 Task: Add Boiron Hypericum Perforatum 200Ck to the cart.
Action: Mouse moved to (270, 128)
Screenshot: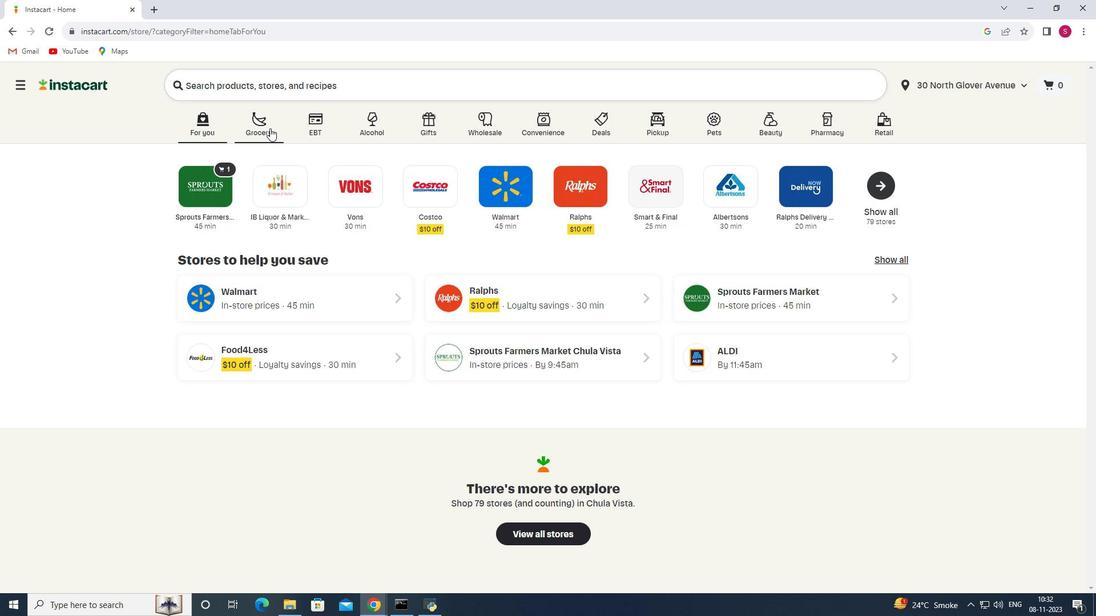 
Action: Mouse pressed left at (270, 128)
Screenshot: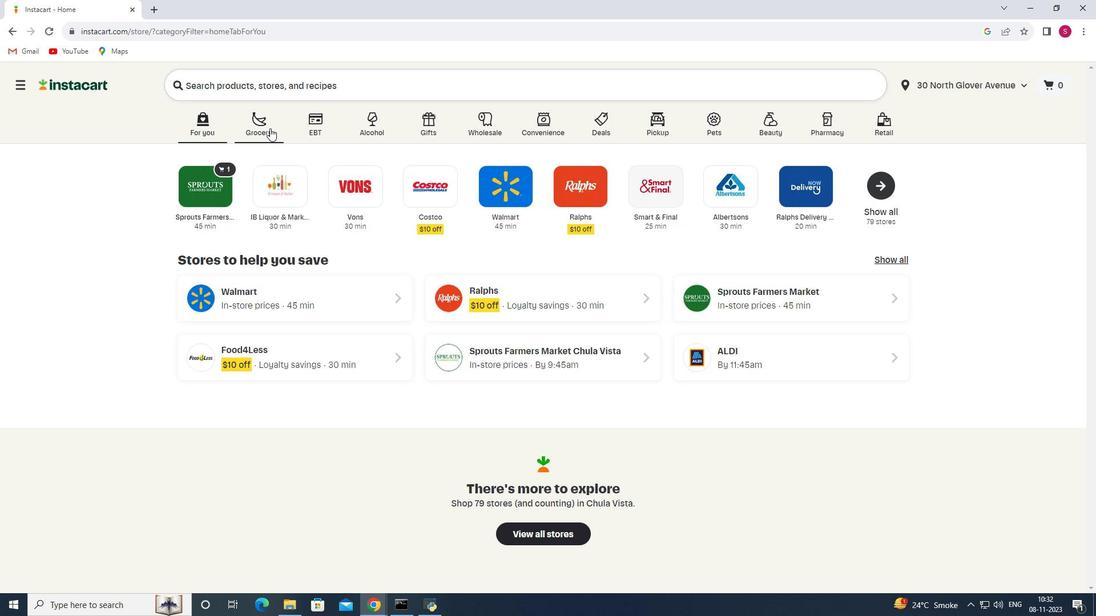 
Action: Mouse moved to (274, 331)
Screenshot: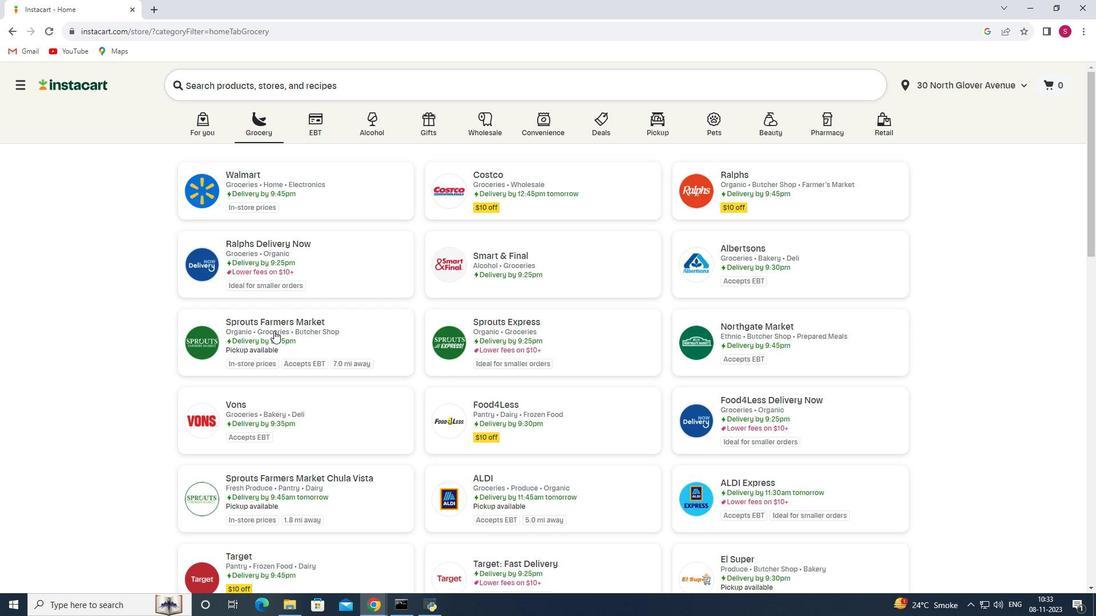 
Action: Mouse pressed left at (274, 331)
Screenshot: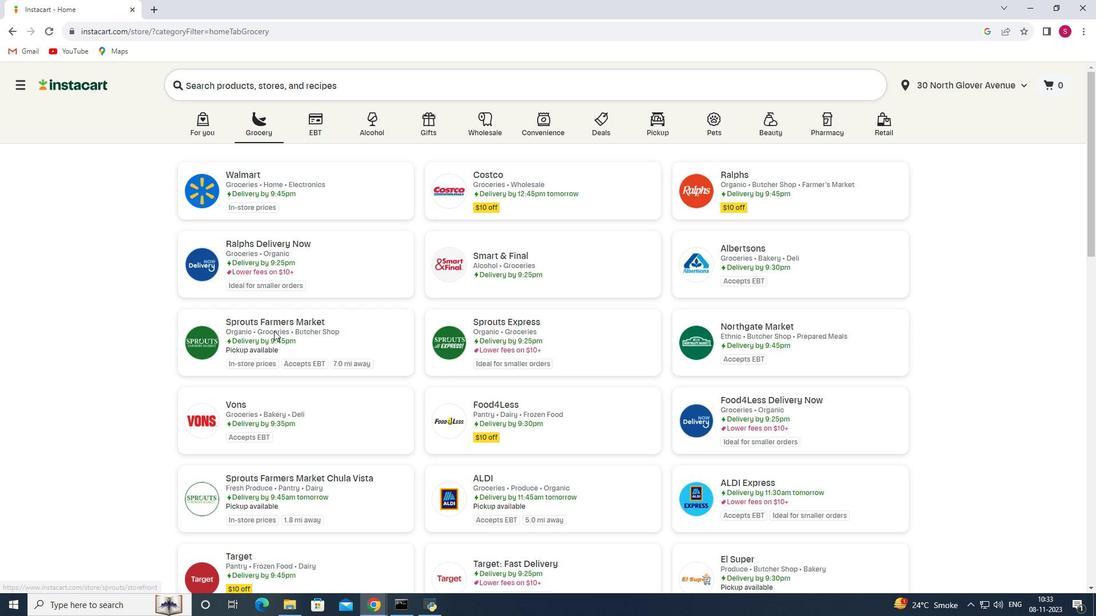 
Action: Mouse moved to (70, 362)
Screenshot: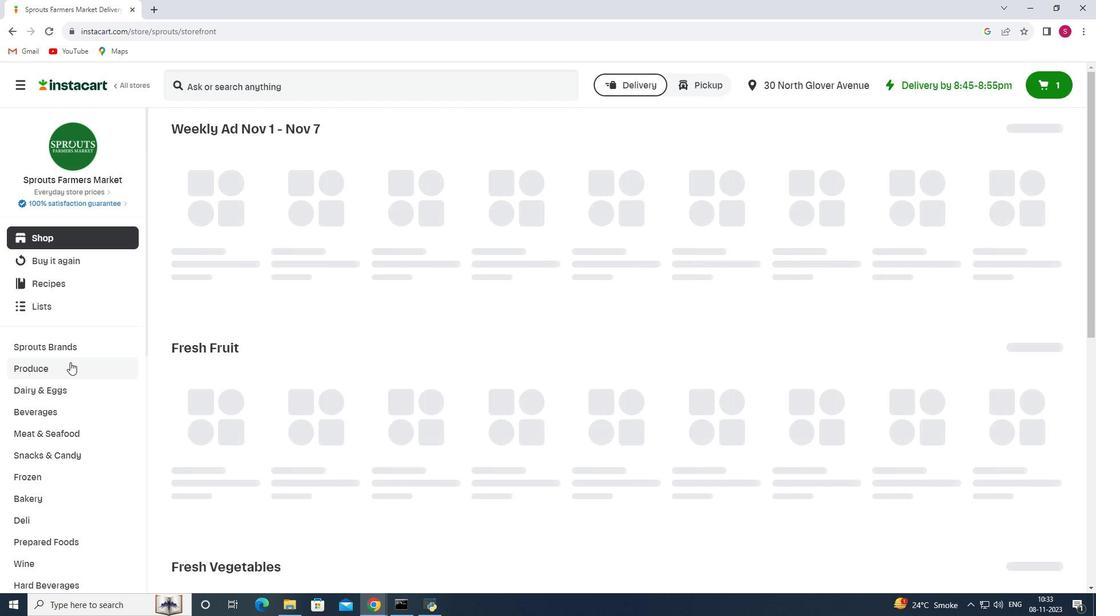 
Action: Mouse scrolled (70, 361) with delta (0, 0)
Screenshot: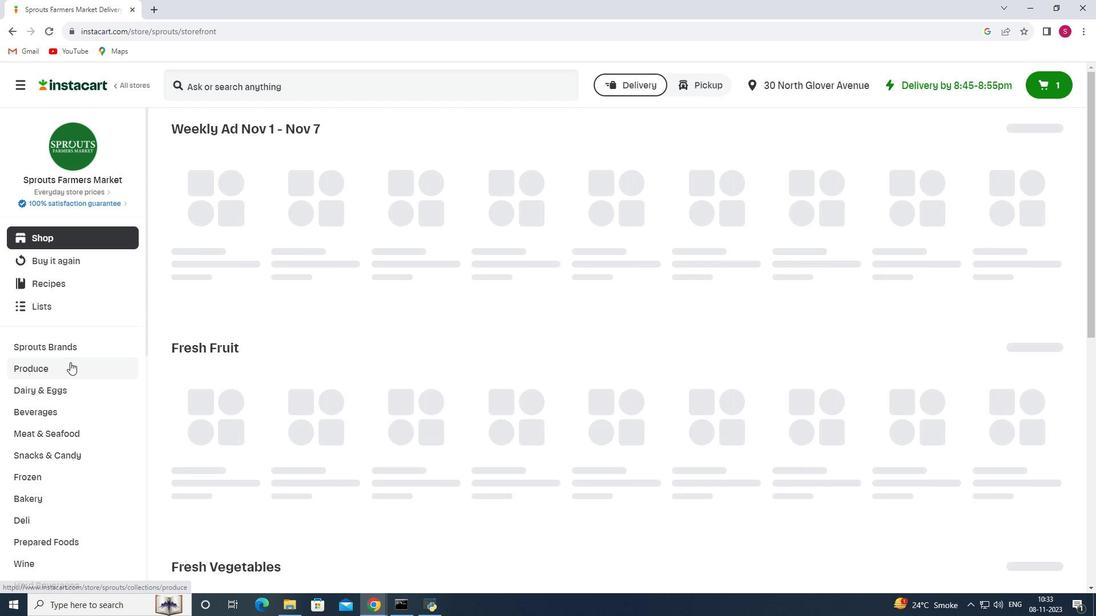 
Action: Mouse scrolled (70, 361) with delta (0, 0)
Screenshot: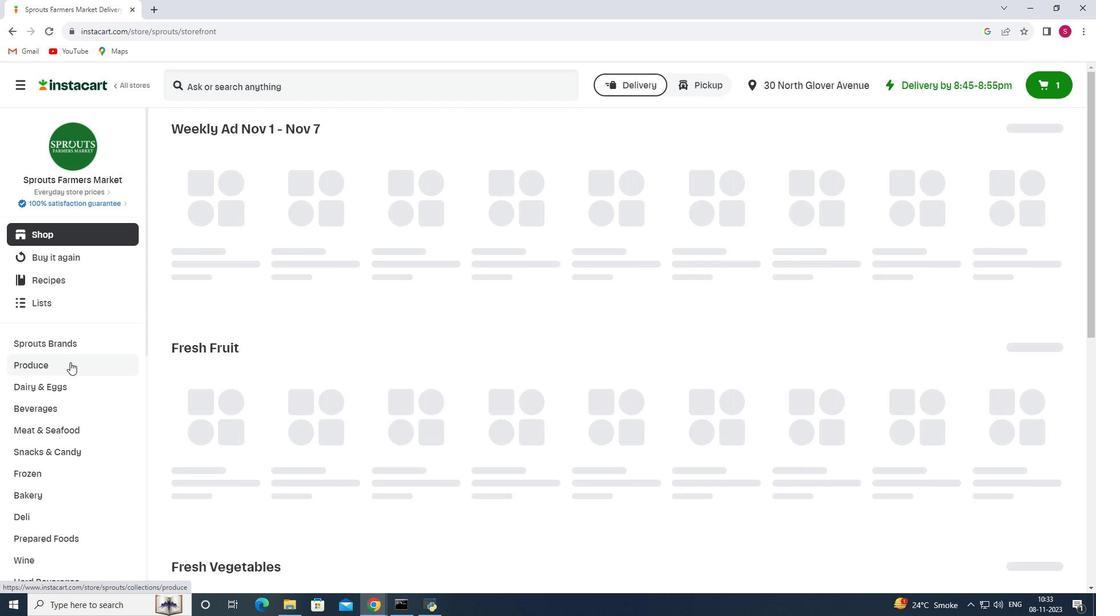 
Action: Mouse scrolled (70, 361) with delta (0, 0)
Screenshot: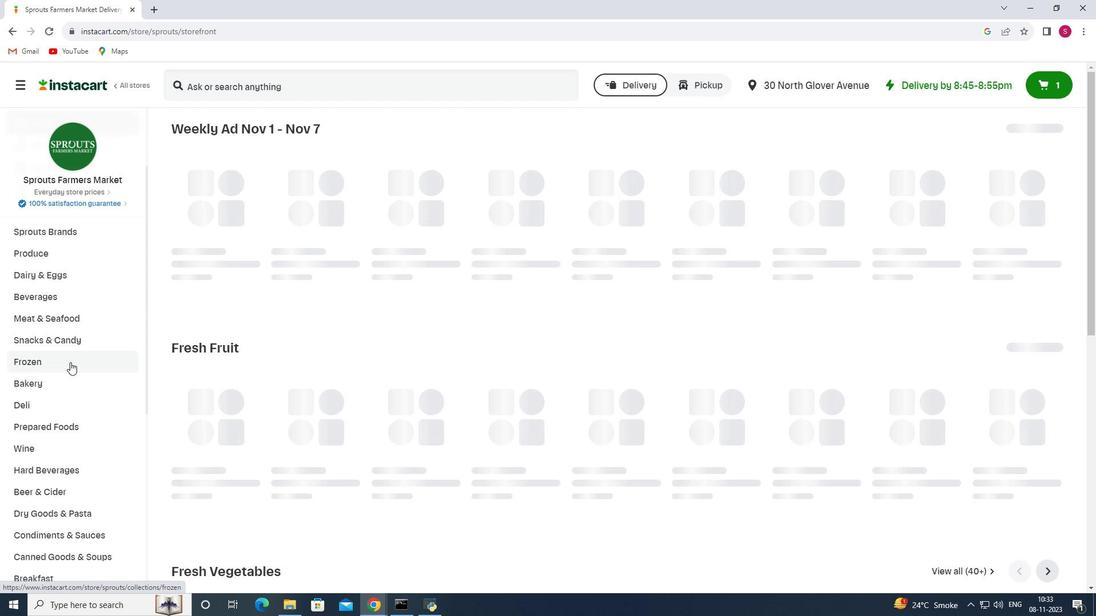
Action: Mouse scrolled (70, 361) with delta (0, 0)
Screenshot: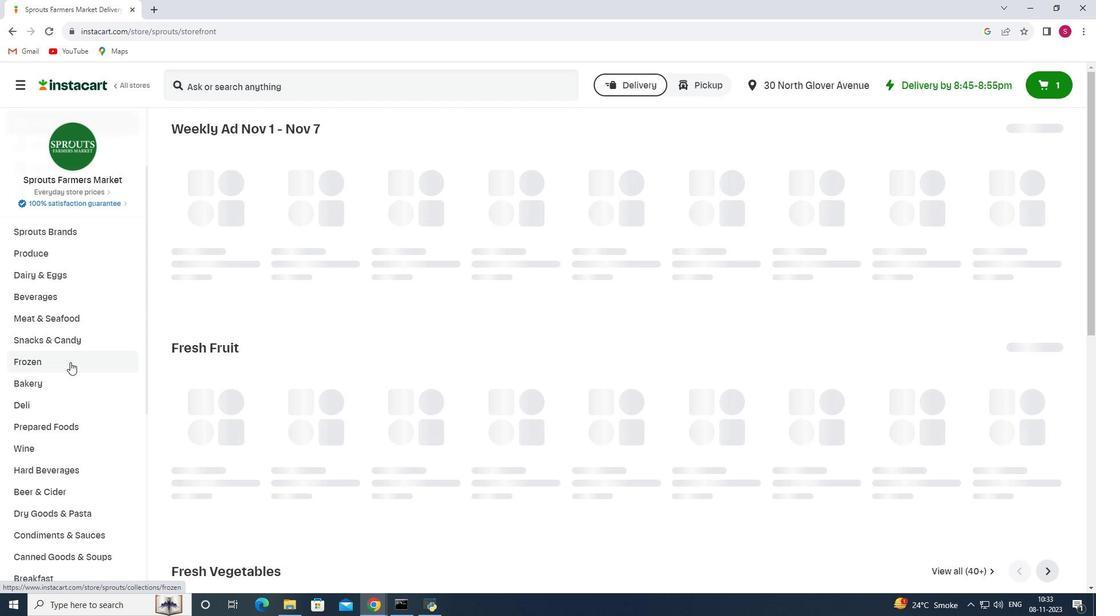 
Action: Mouse scrolled (70, 361) with delta (0, 0)
Screenshot: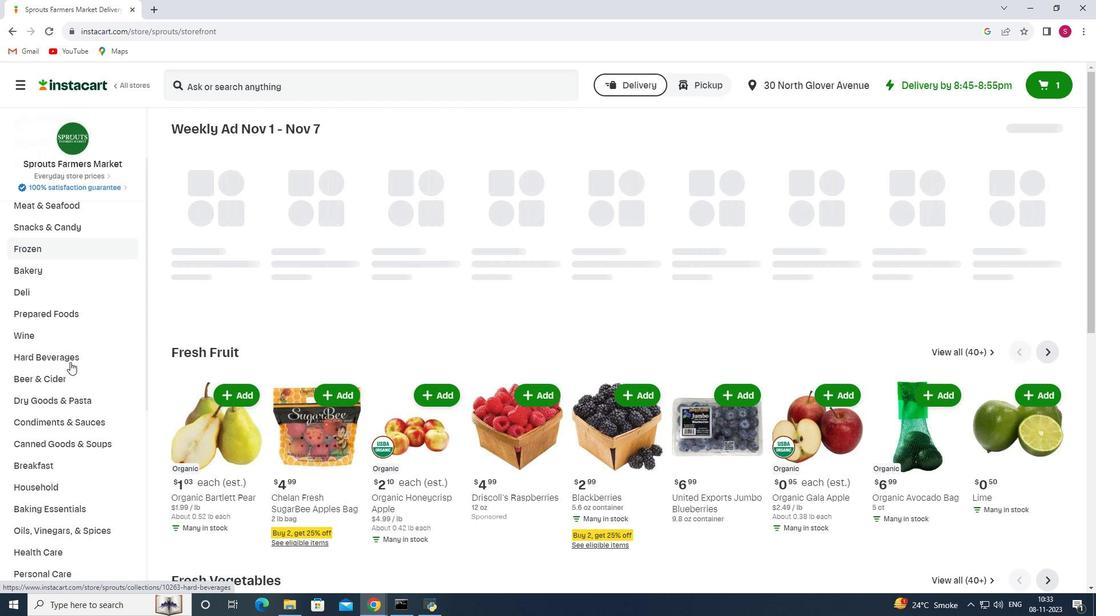 
Action: Mouse scrolled (70, 361) with delta (0, 0)
Screenshot: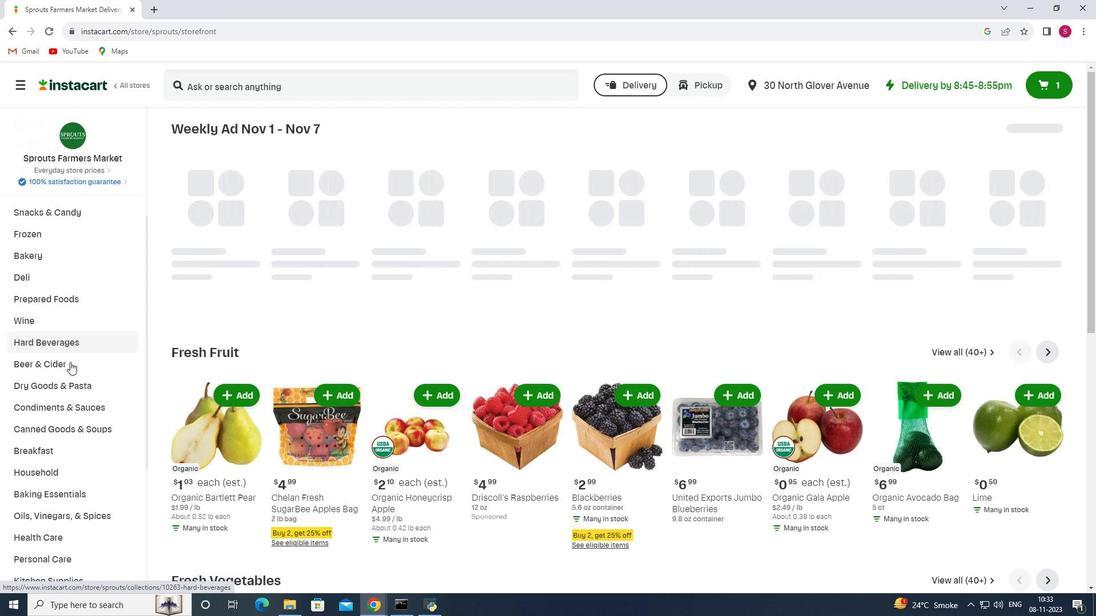
Action: Mouse moved to (70, 362)
Screenshot: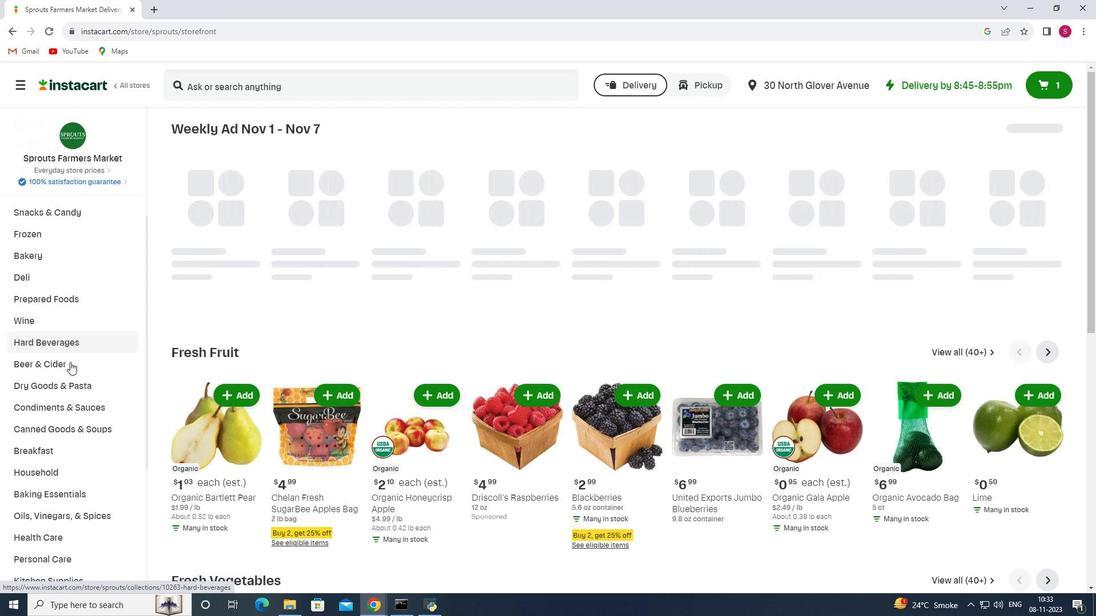 
Action: Mouse scrolled (70, 361) with delta (0, 0)
Screenshot: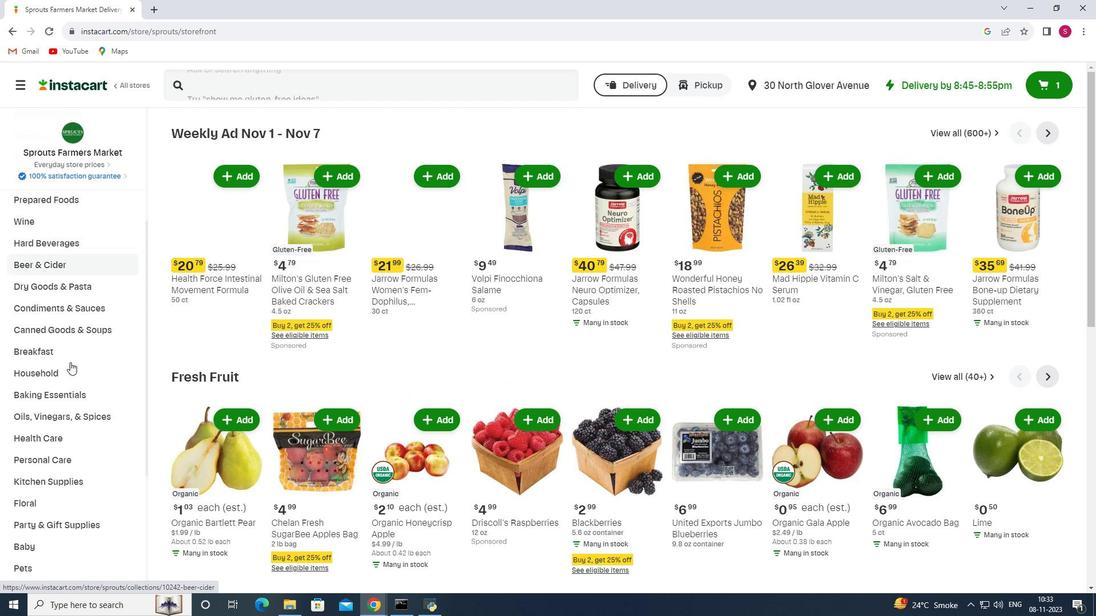 
Action: Mouse scrolled (70, 361) with delta (0, 0)
Screenshot: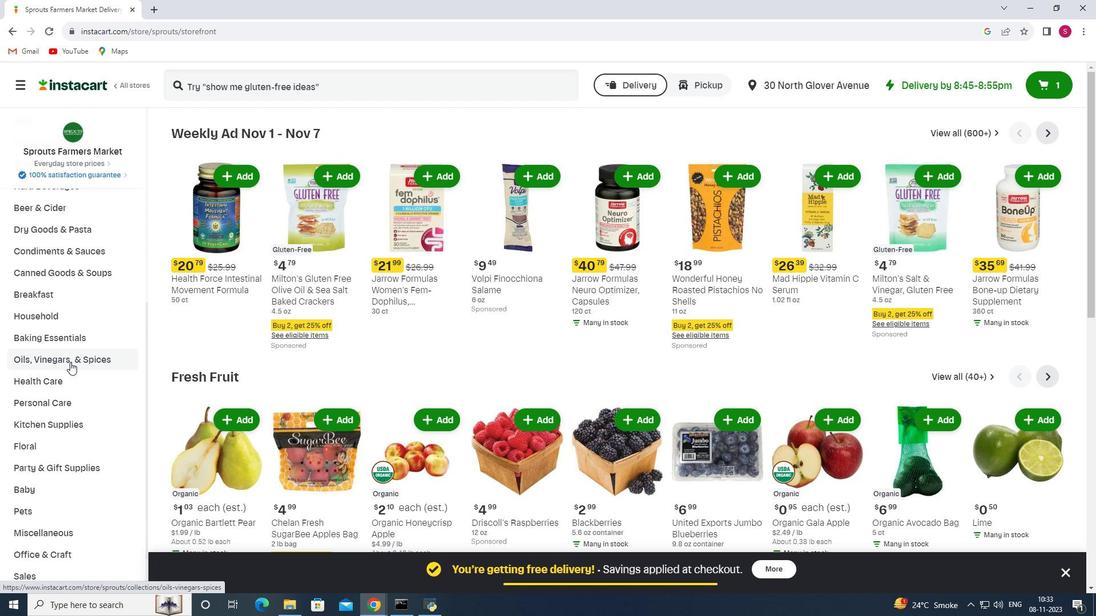 
Action: Mouse scrolled (70, 361) with delta (0, 0)
Screenshot: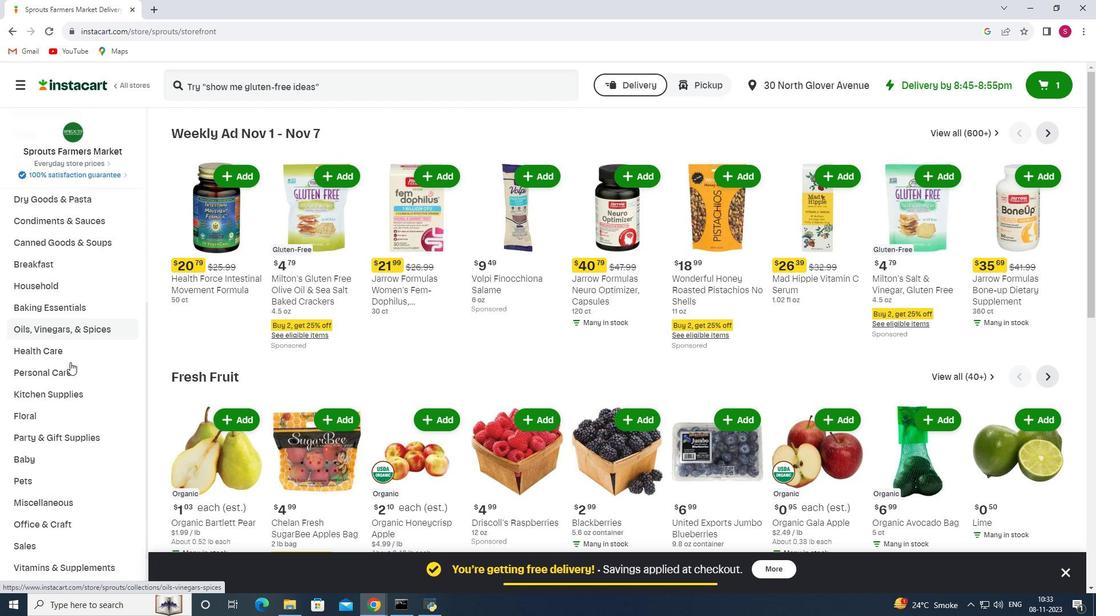 
Action: Mouse scrolled (70, 363) with delta (0, 0)
Screenshot: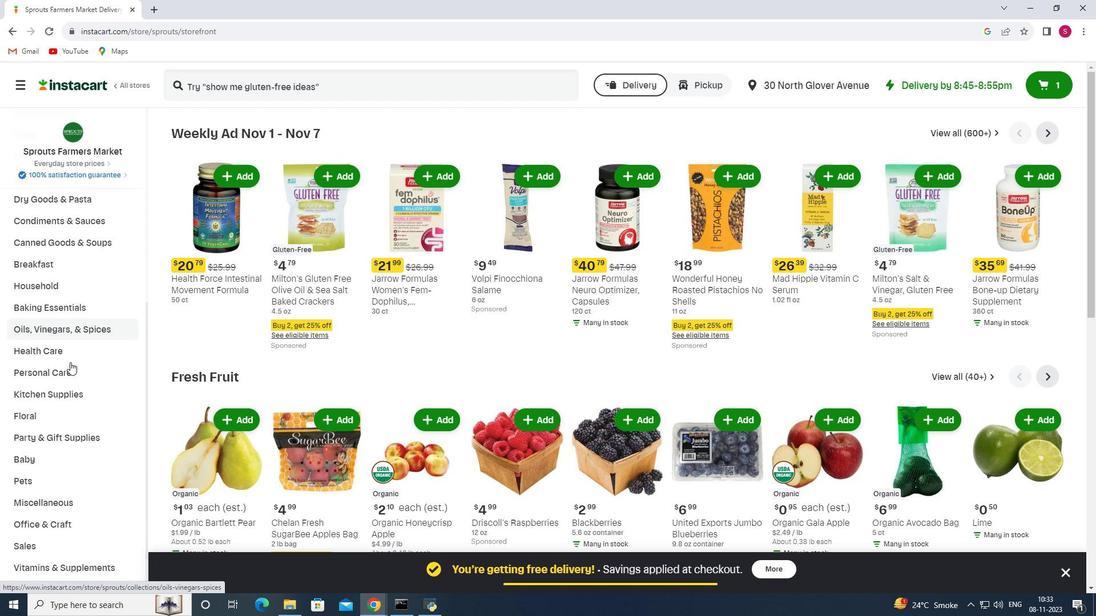 
Action: Mouse moved to (69, 374)
Screenshot: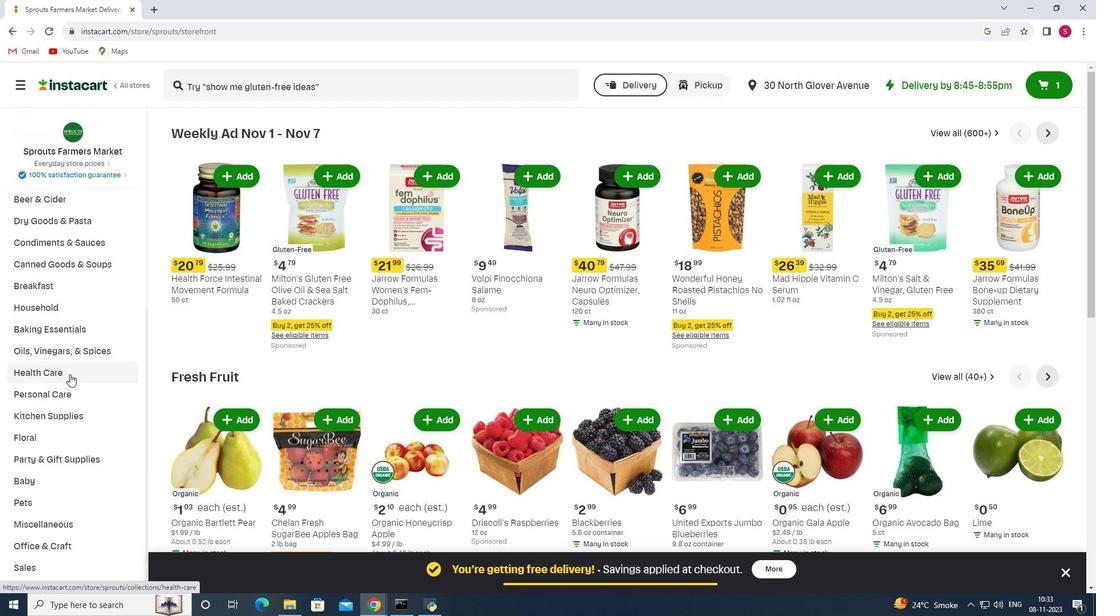 
Action: Mouse pressed left at (69, 374)
Screenshot: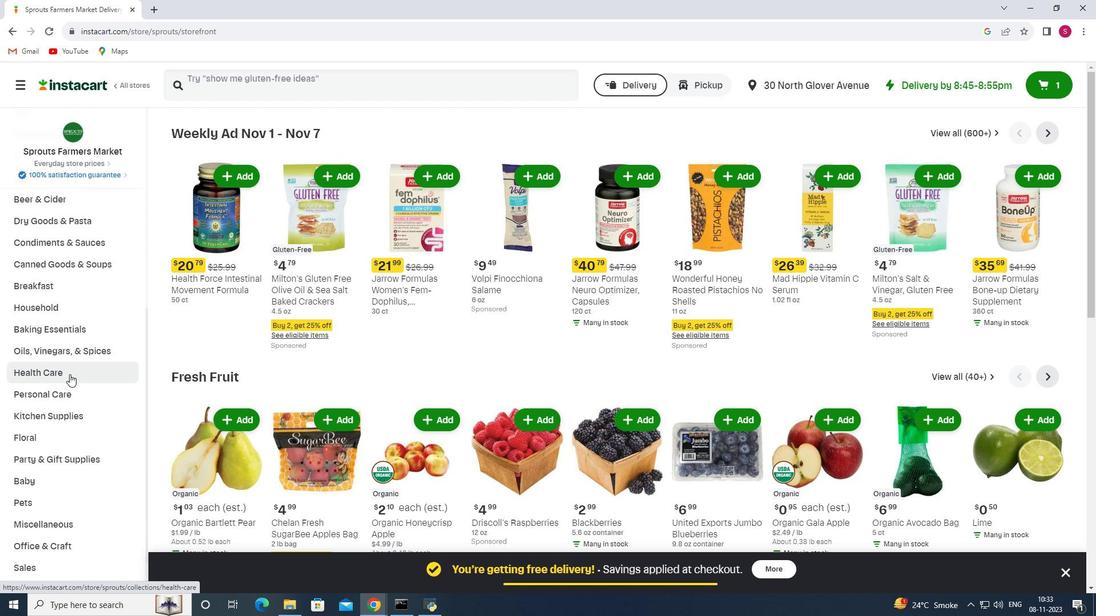 
Action: Mouse moved to (394, 156)
Screenshot: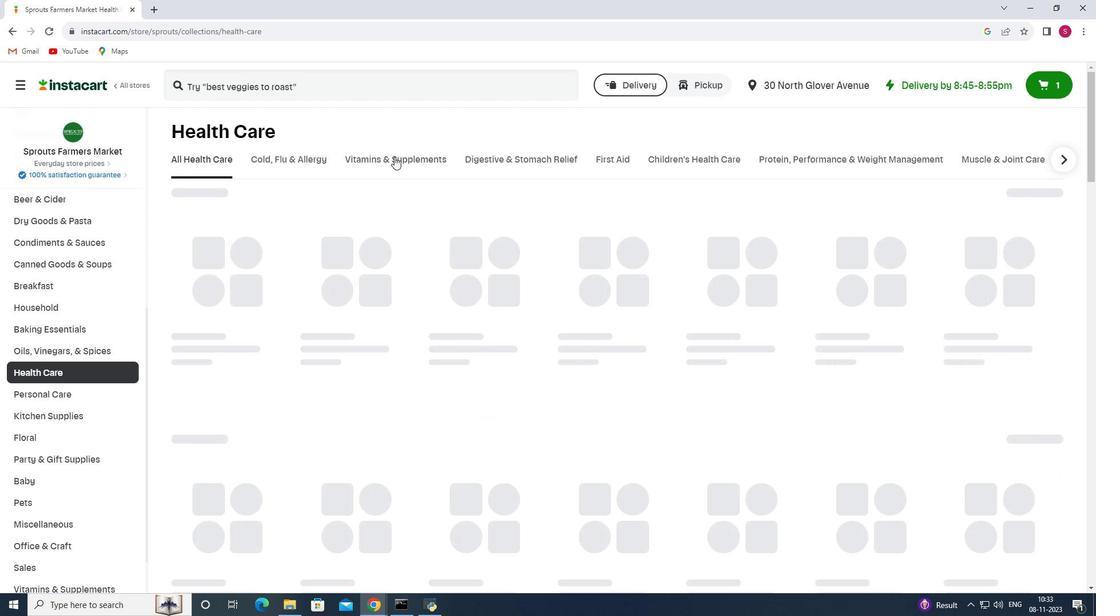 
Action: Mouse pressed left at (394, 156)
Screenshot: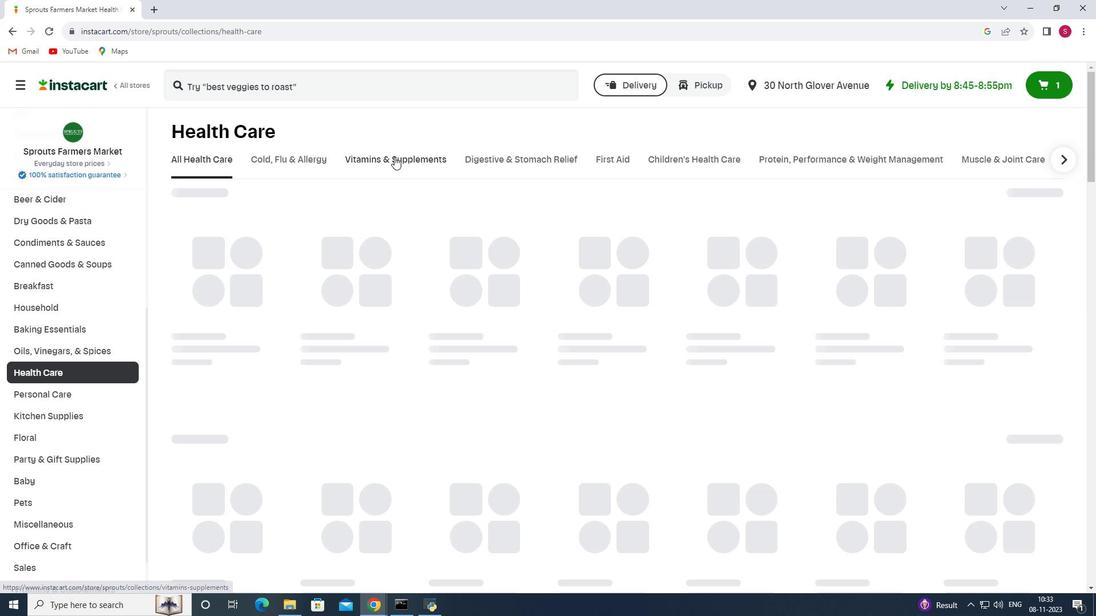 
Action: Mouse moved to (940, 226)
Screenshot: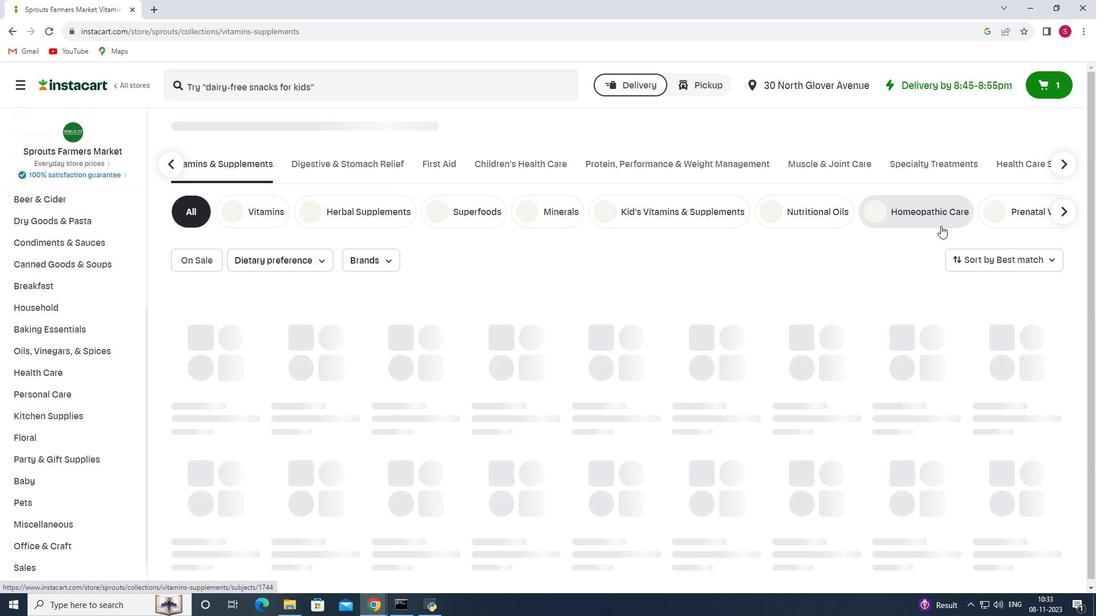 
Action: Mouse pressed left at (940, 226)
Screenshot: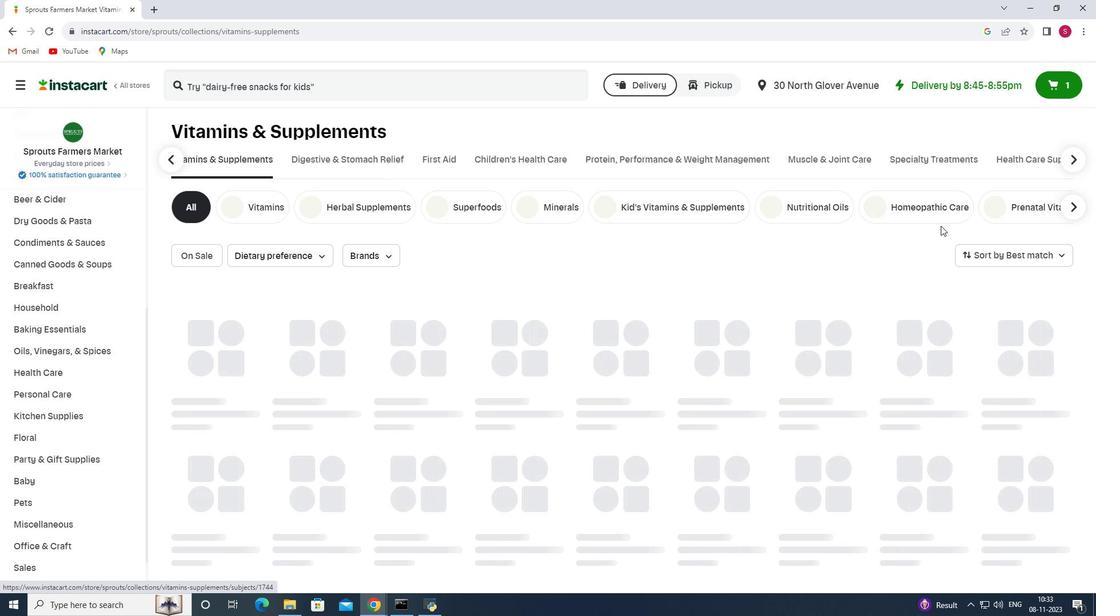 
Action: Mouse moved to (940, 215)
Screenshot: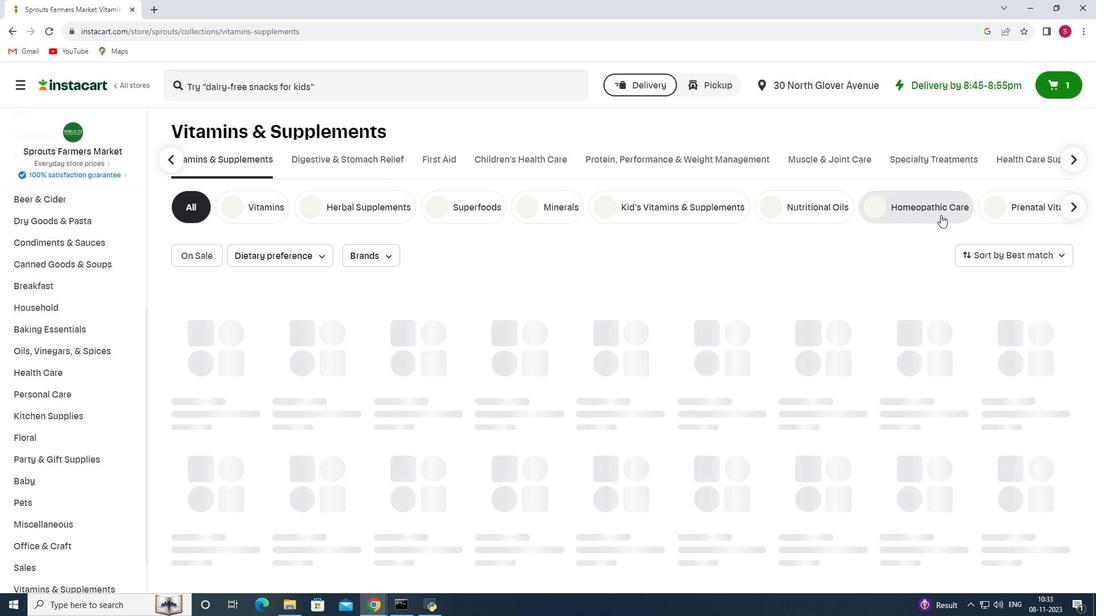 
Action: Mouse pressed left at (940, 215)
Screenshot: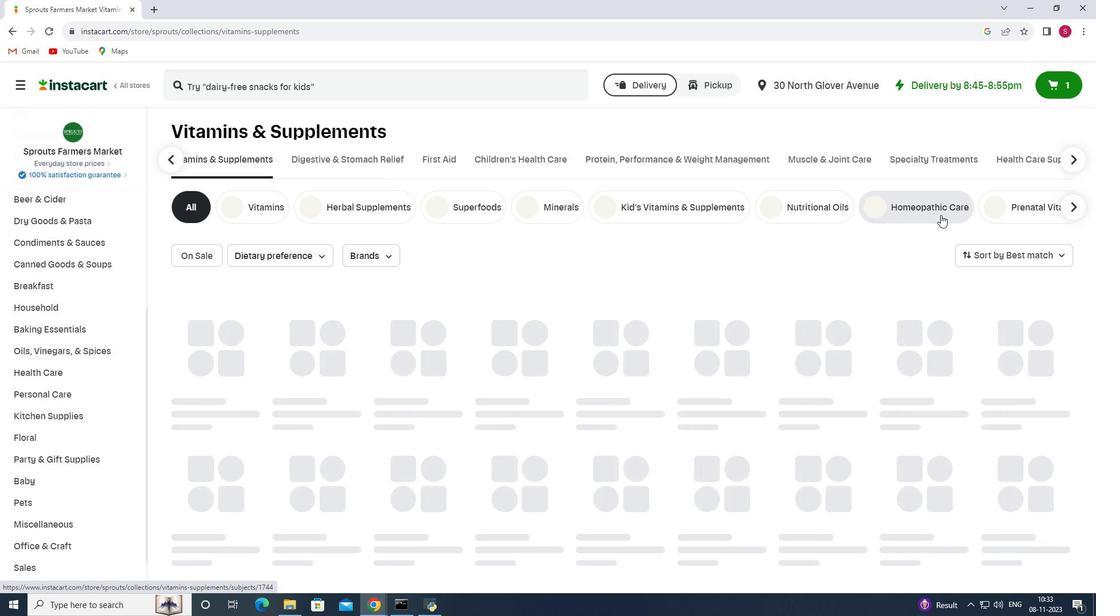 
Action: Mouse moved to (263, 88)
Screenshot: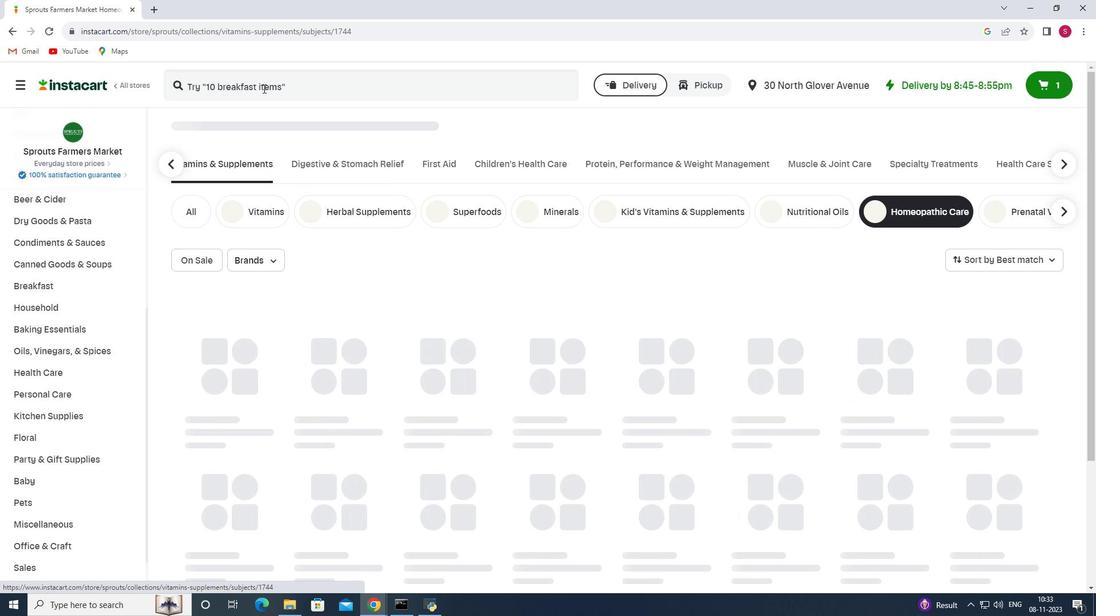
Action: Mouse pressed left at (263, 88)
Screenshot: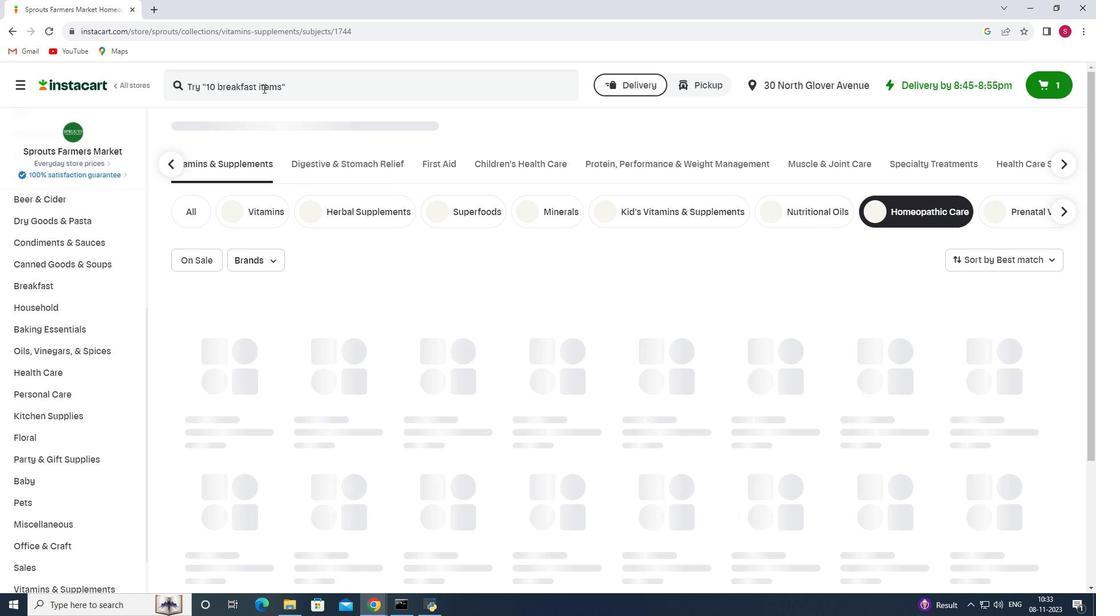
Action: Key pressed <Key.shift>Boiron<Key.space><Key.shift>Hypr<Key.backspace>ericum<Key.space><Key.shift>perforatum<Key.space>200<Key.shift>Ck<Key.enter>
Screenshot: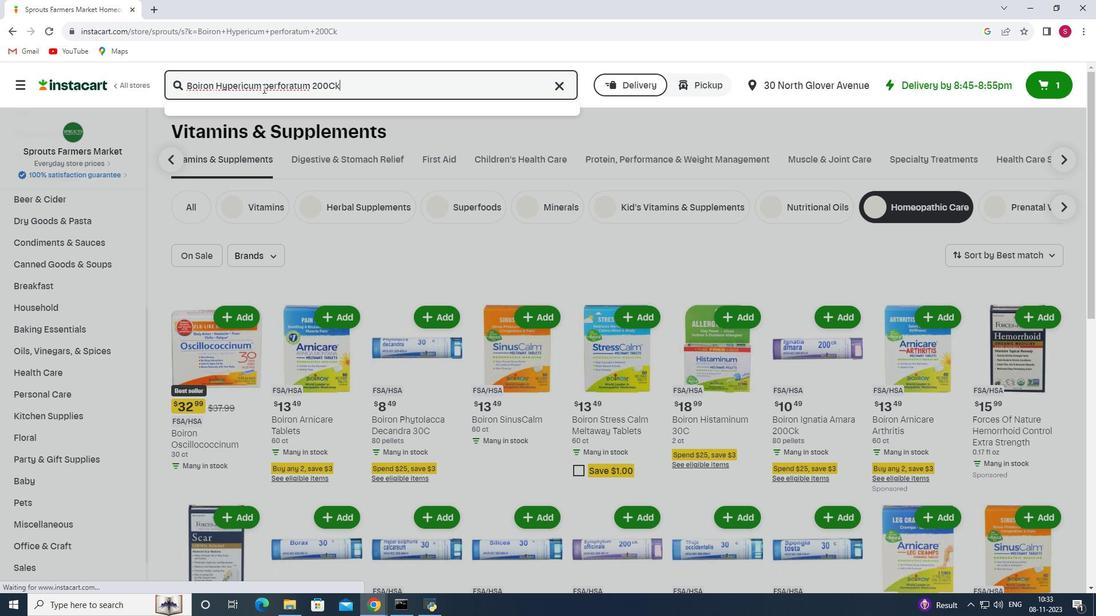 
Action: Mouse moved to (671, 170)
Screenshot: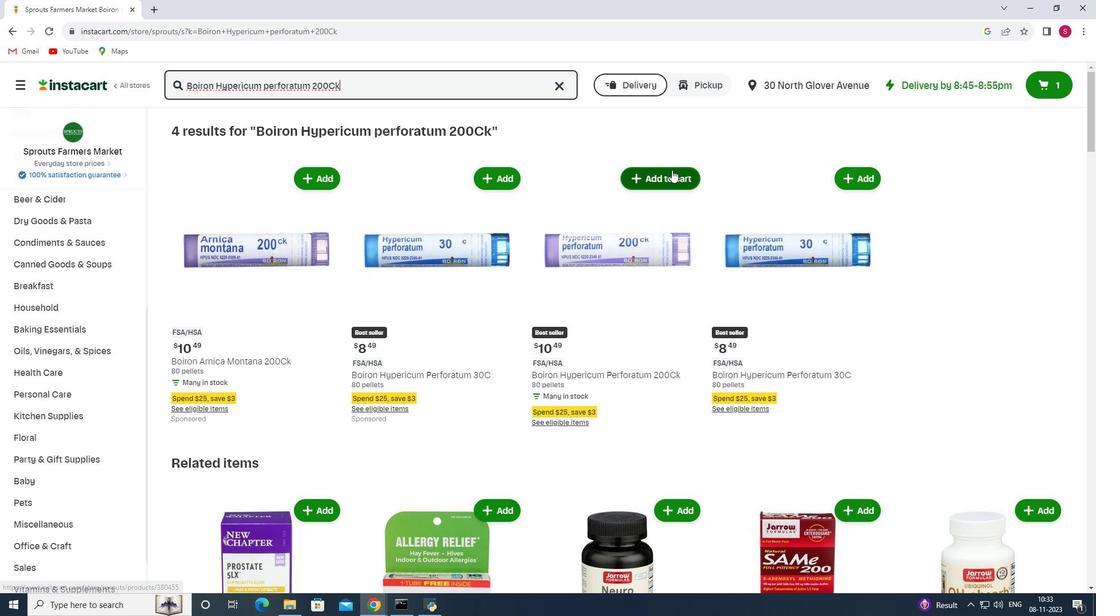 
Action: Mouse pressed left at (671, 170)
Screenshot: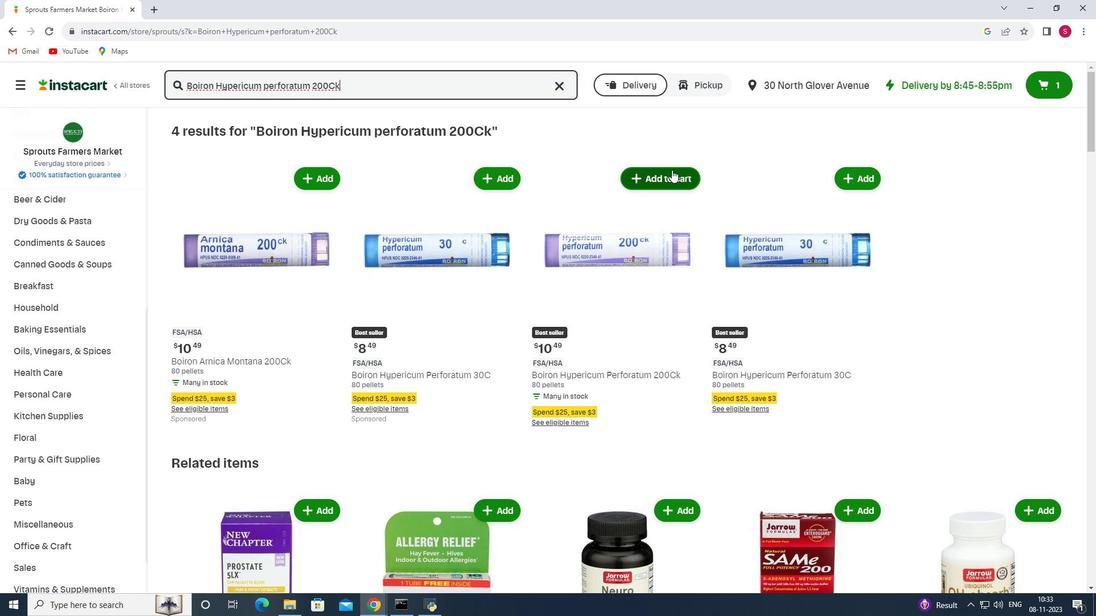 
Action: Mouse moved to (652, 208)
Screenshot: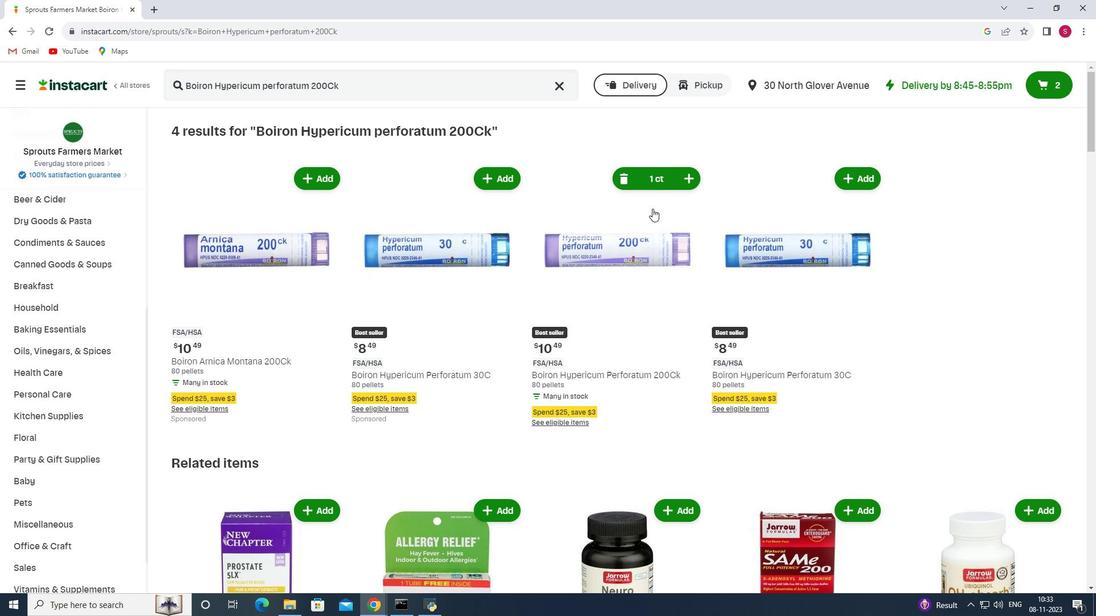 
